 Task: Search for historical landmarks in Charleston, South Carolina, and Williamsburg, Virginia.
Action: Mouse moved to (127, 77)
Screenshot: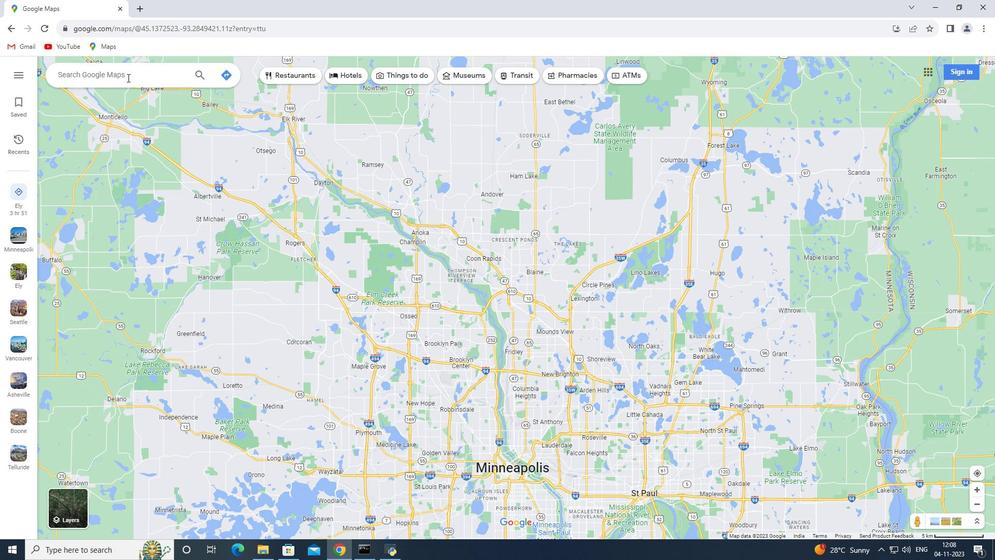 
Action: Mouse pressed left at (127, 77)
Screenshot: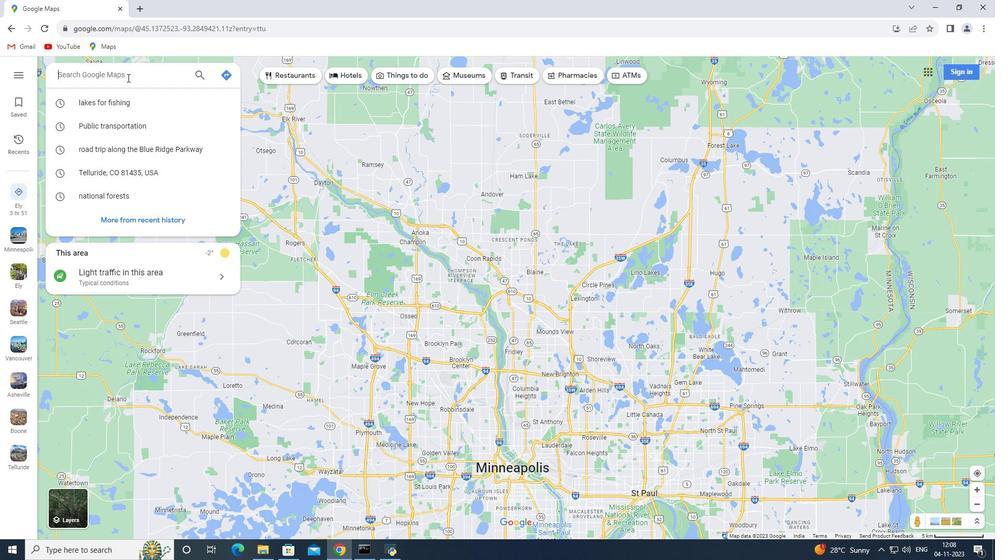 
Action: Key pressed <Key.shift>Charleston,<Key.space><Key.shift>South<Key.space><Key.shift><Key.shift>Carolina<Key.enter>
Screenshot: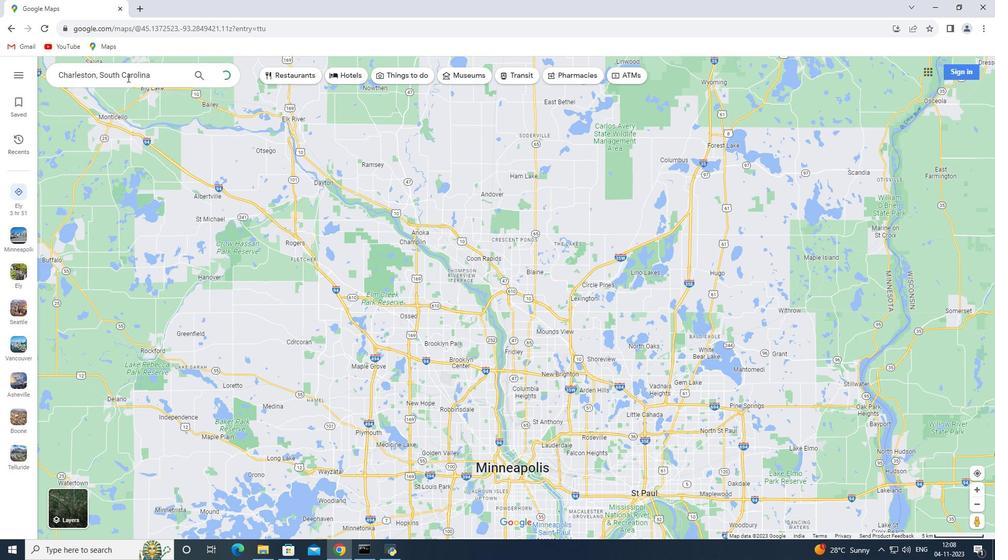 
Action: Mouse moved to (147, 250)
Screenshot: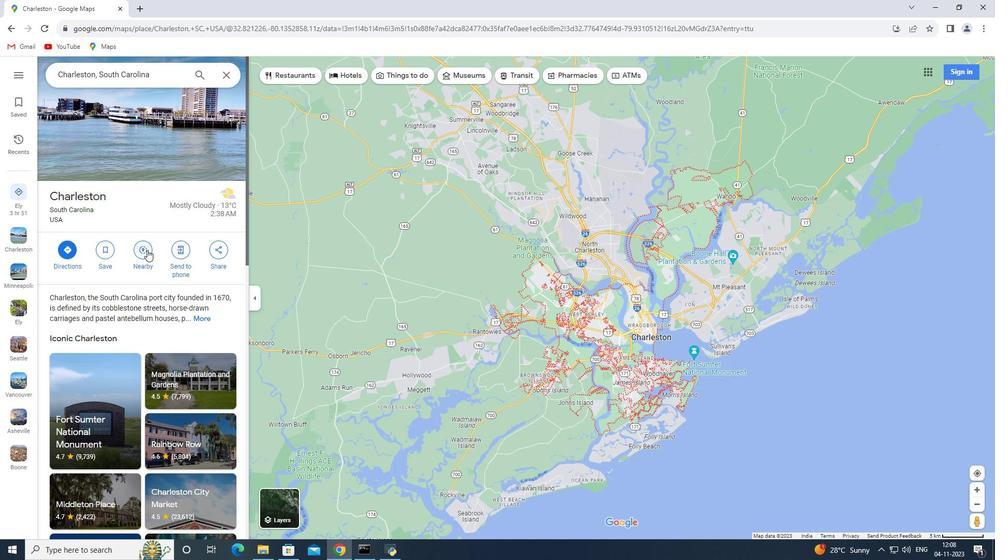 
Action: Mouse pressed left at (147, 250)
Screenshot: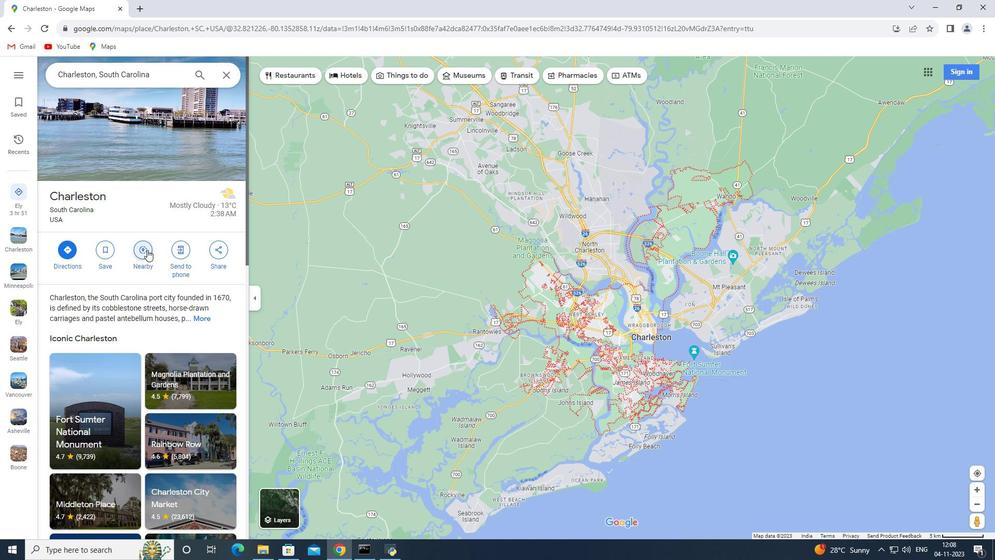 
Action: Mouse moved to (150, 174)
Screenshot: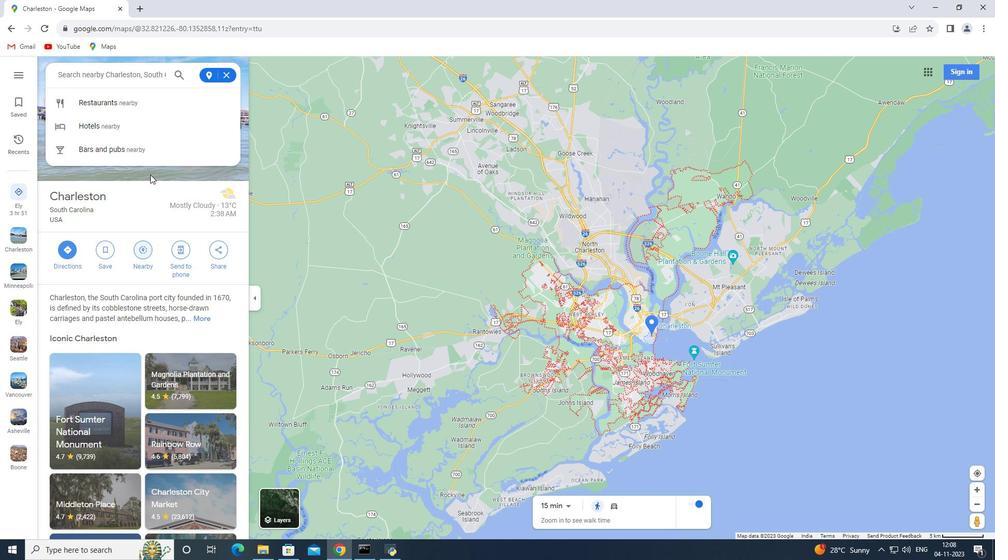 
Action: Key pressed historical<Key.space>landmarks<Key.enter>
Screenshot: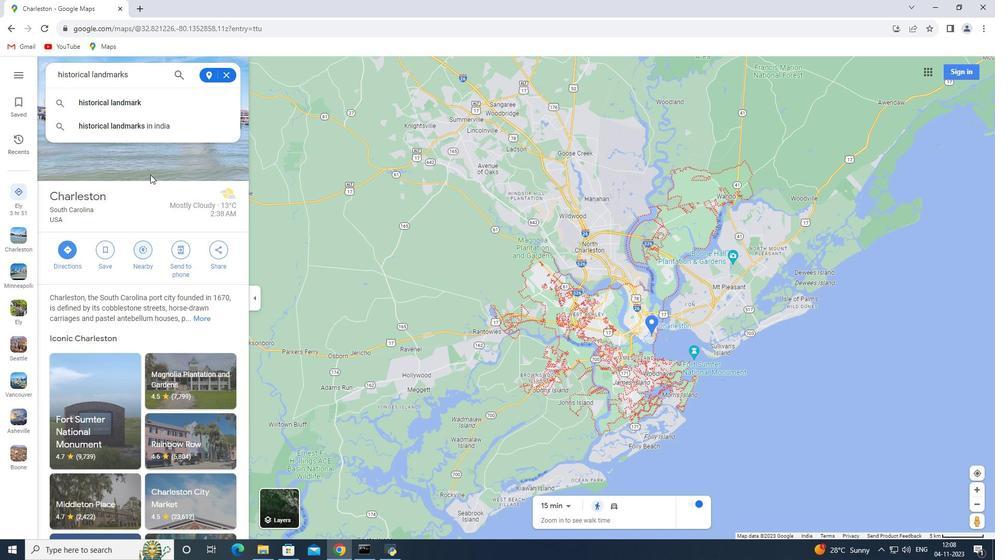 
Action: Mouse moved to (223, 78)
Screenshot: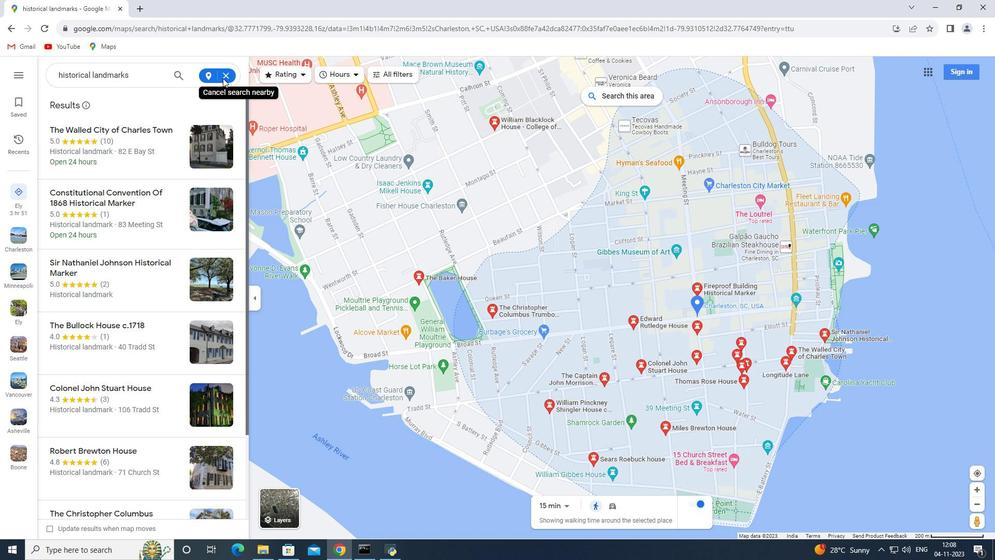 
Action: Mouse pressed left at (223, 78)
Screenshot: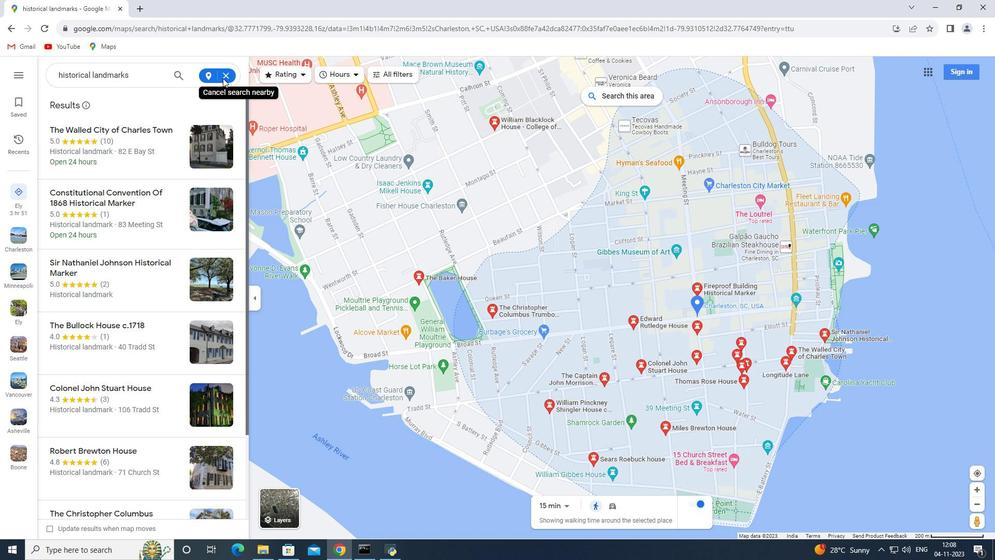 
Action: Mouse moved to (226, 71)
Screenshot: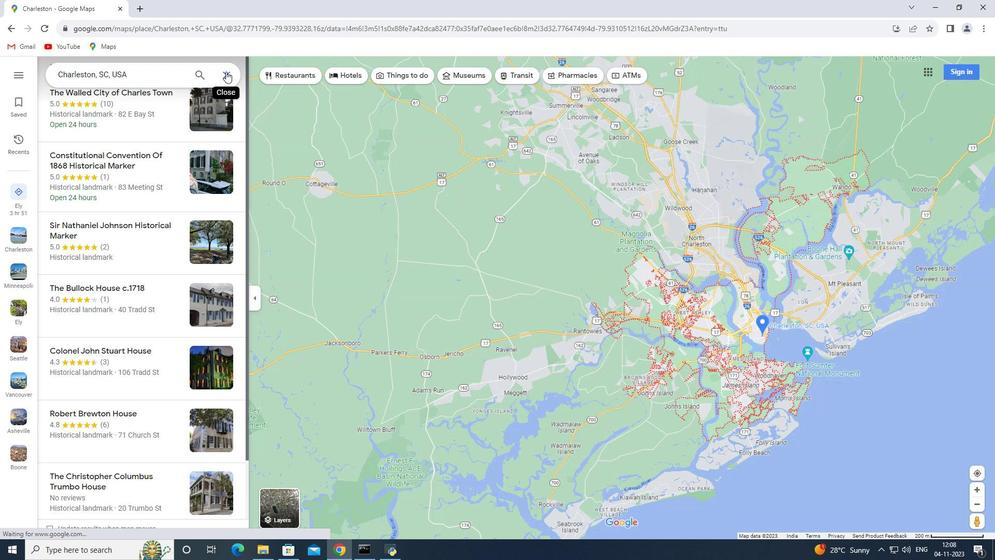 
Action: Mouse pressed left at (226, 71)
Screenshot: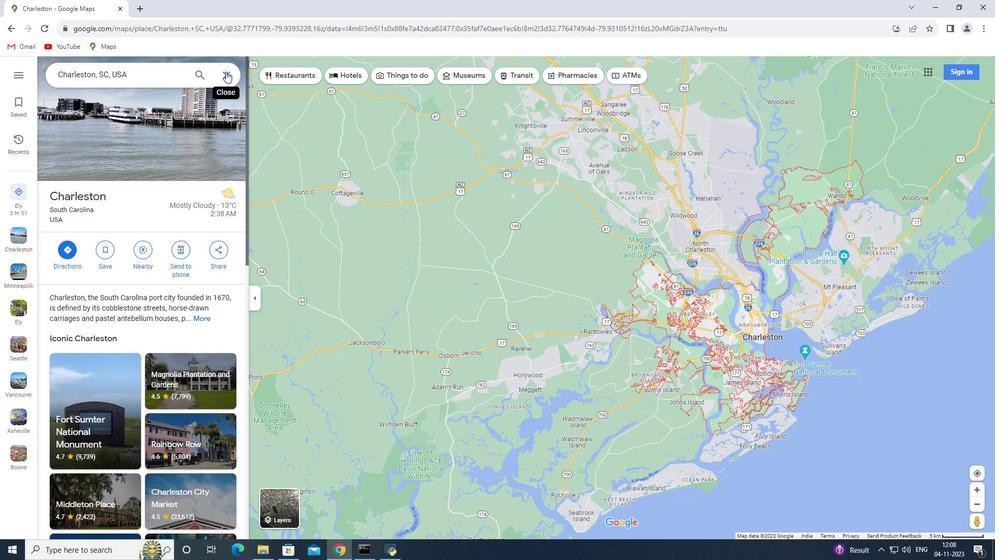 
Action: Mouse moved to (159, 73)
Screenshot: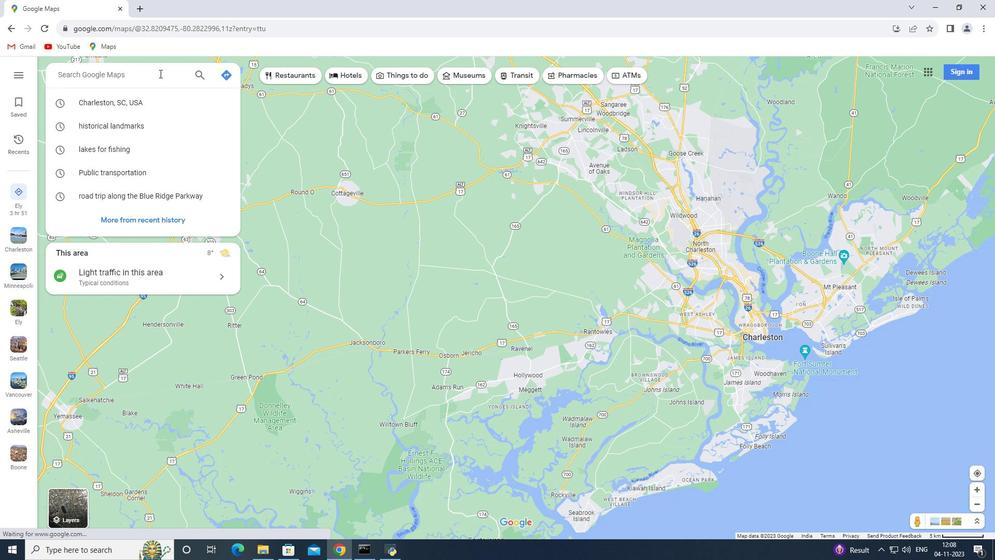 
Action: Key pressed <Key.shift>Williamsburg,<Key.space><Key.shift>Virginia<Key.enter>
Screenshot: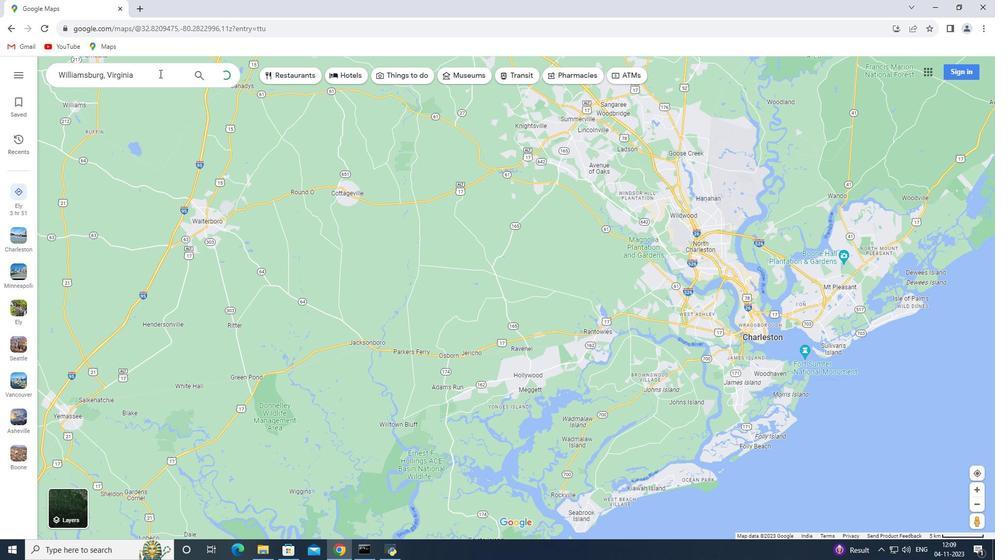 
Action: Mouse moved to (145, 258)
Screenshot: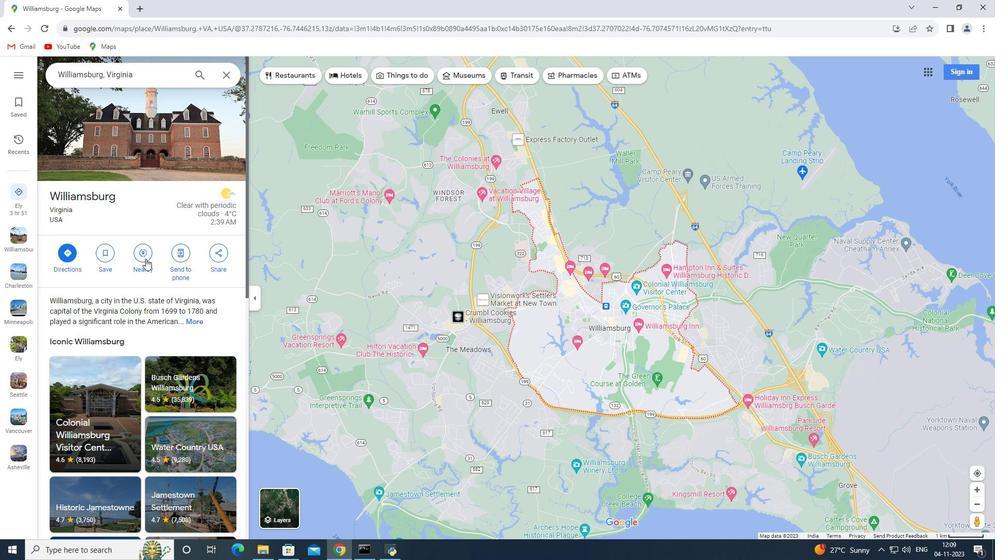 
Action: Mouse pressed left at (145, 258)
Screenshot: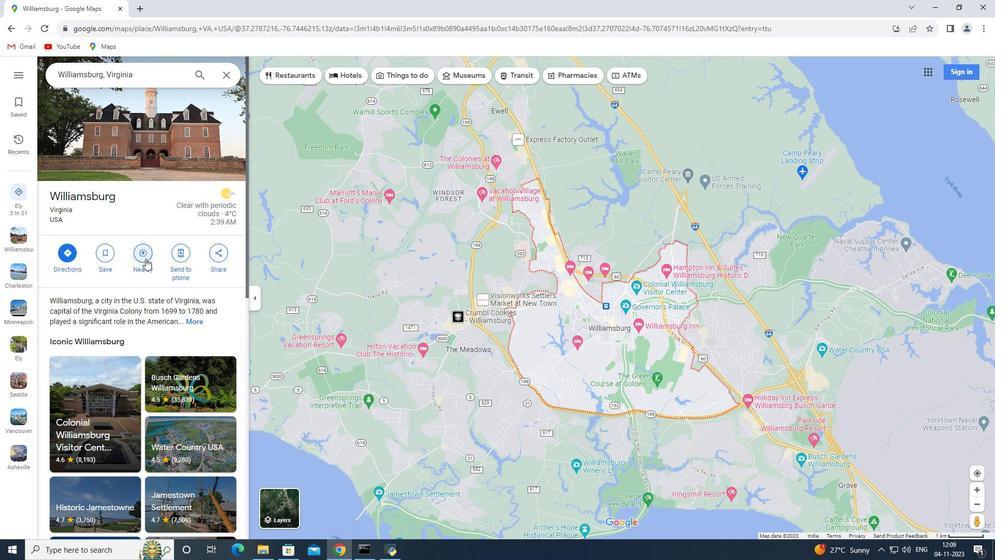 
Action: Key pressed his
Screenshot: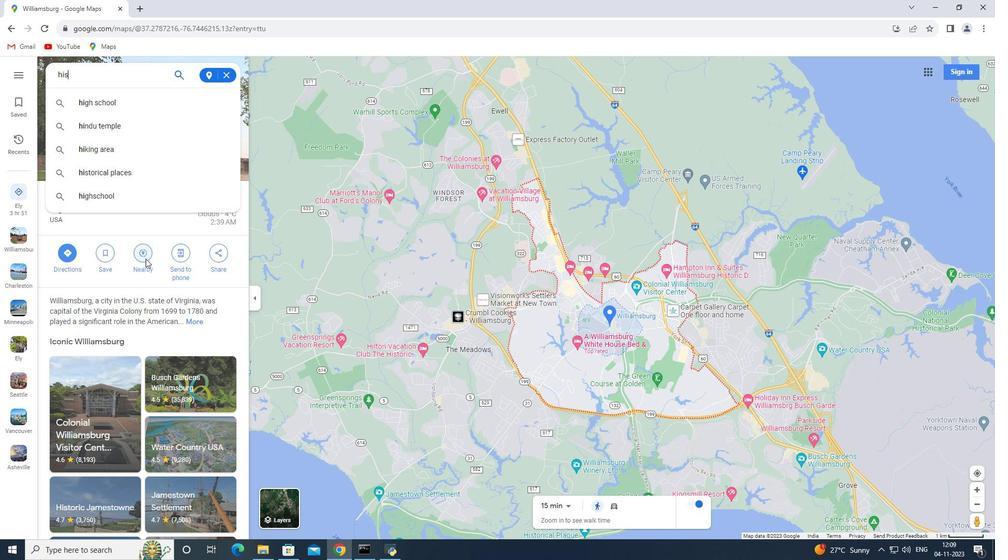 
Action: Mouse moved to (145, 258)
Screenshot: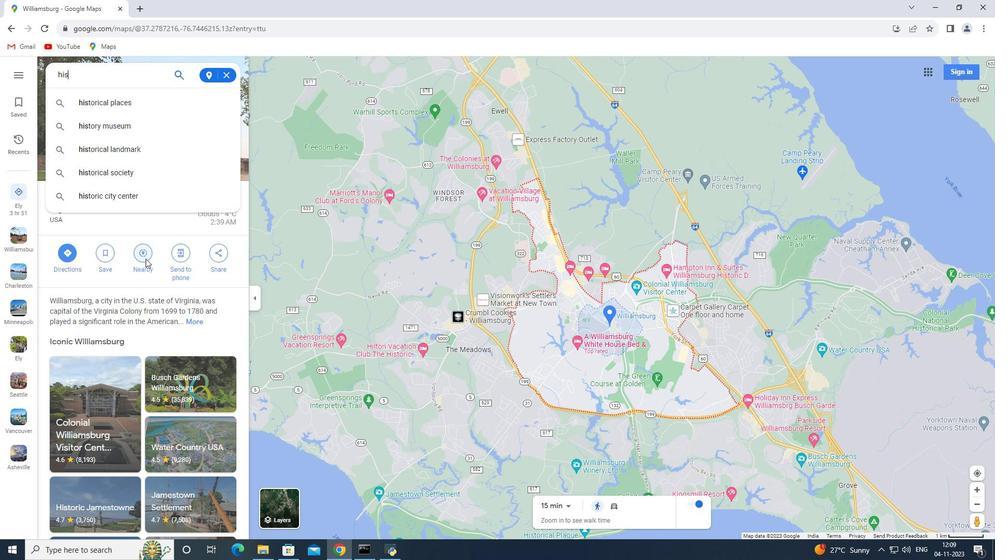 
Action: Key pressed torical<Key.space>landmarks<Key.enter>
Screenshot: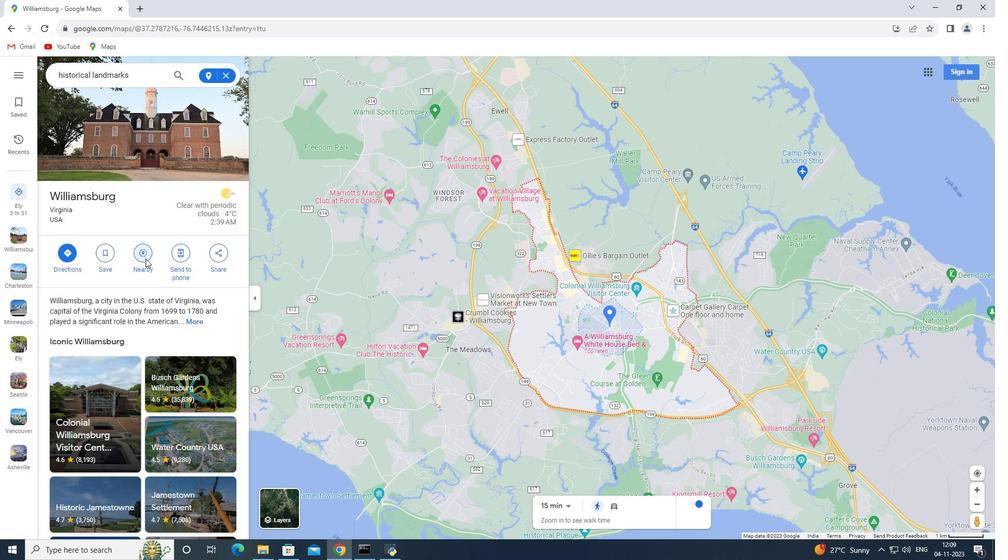 
